 Task: Add an industrial background to the video "Movie E.mp4" and Play
Action: Mouse moved to (238, 133)
Screenshot: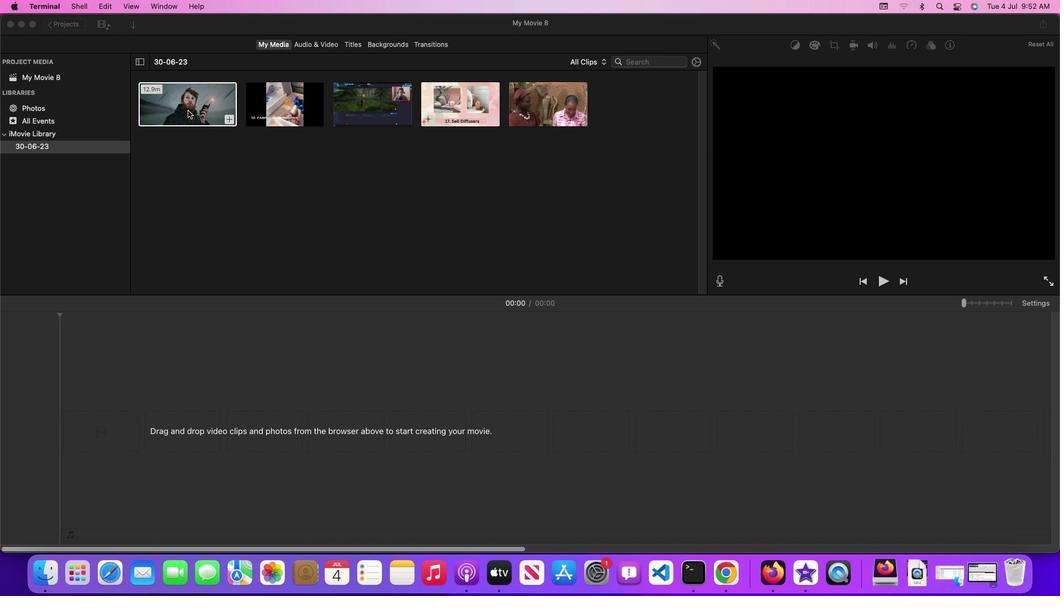 
Action: Mouse pressed left at (238, 133)
Screenshot: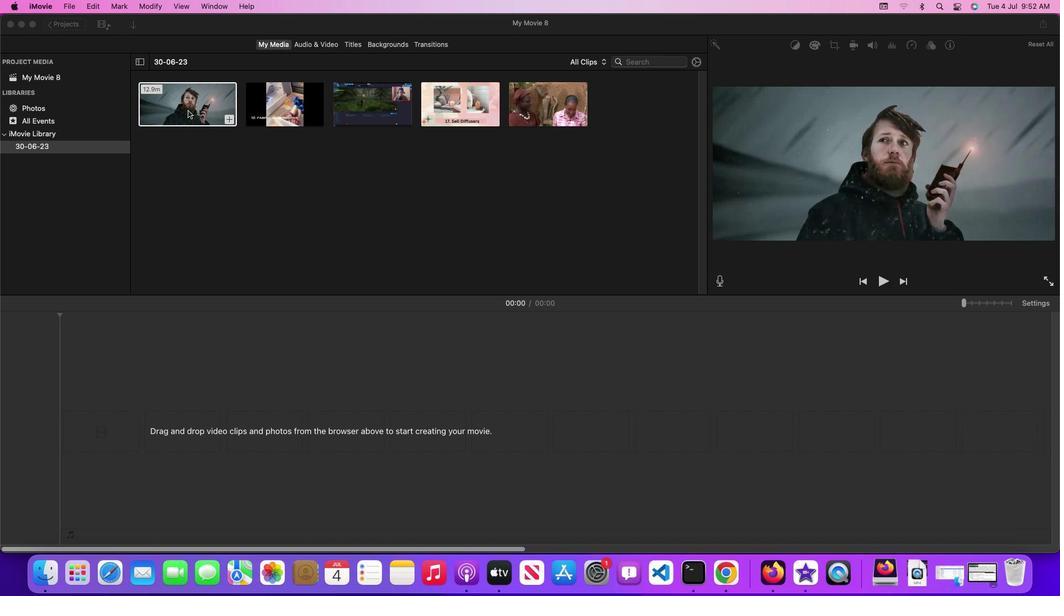 
Action: Mouse moved to (426, 87)
Screenshot: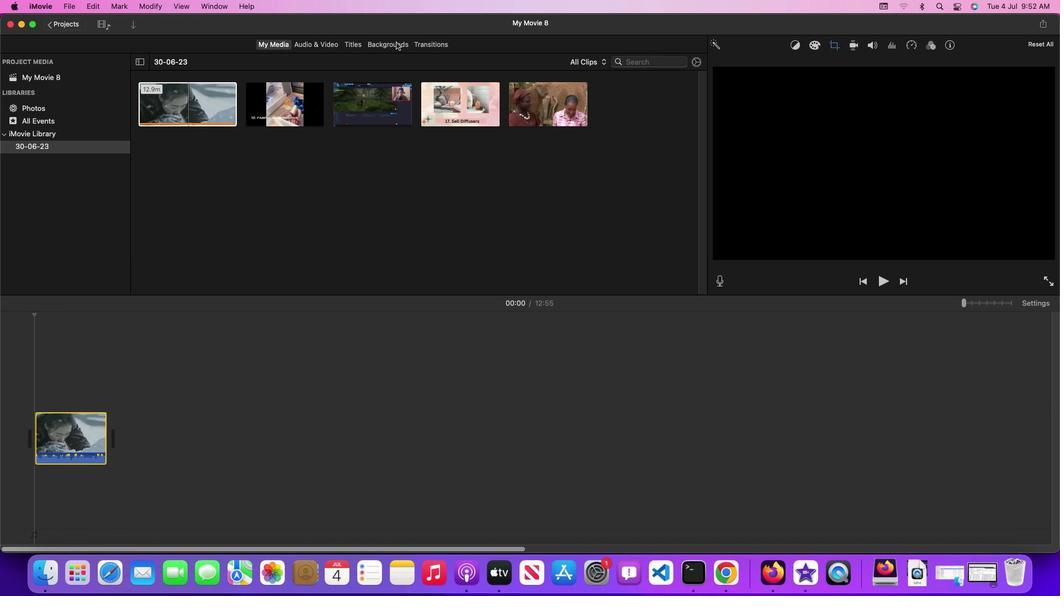 
Action: Mouse pressed left at (426, 87)
Screenshot: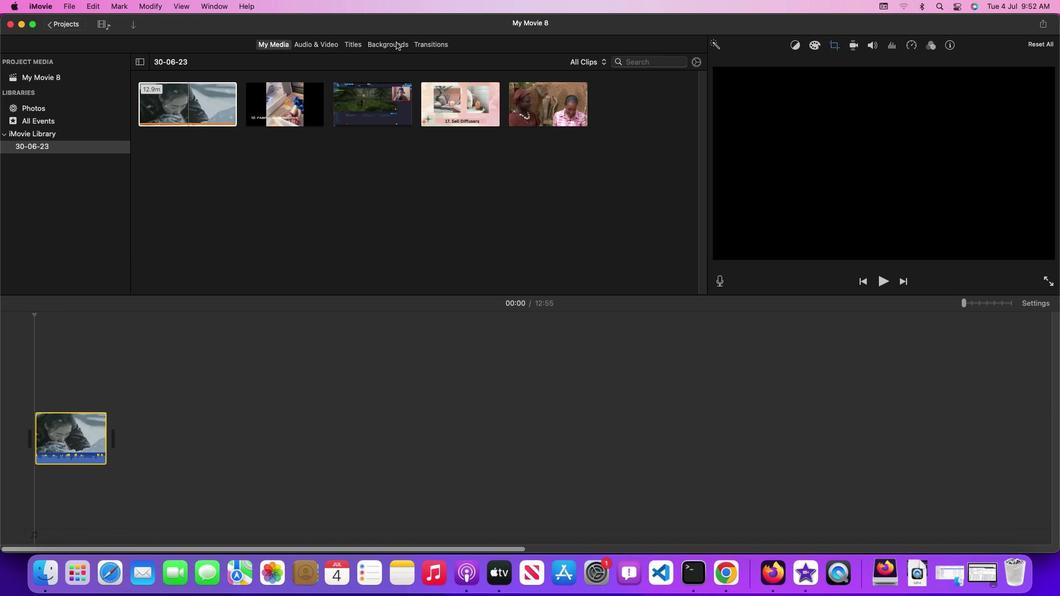
Action: Mouse moved to (387, 123)
Screenshot: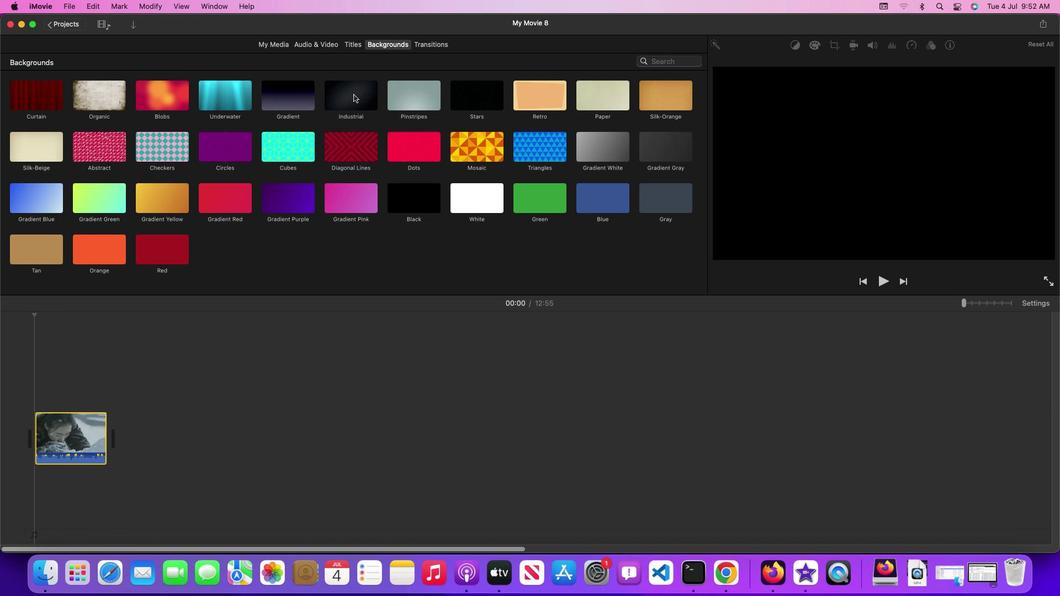 
Action: Mouse pressed left at (387, 123)
Screenshot: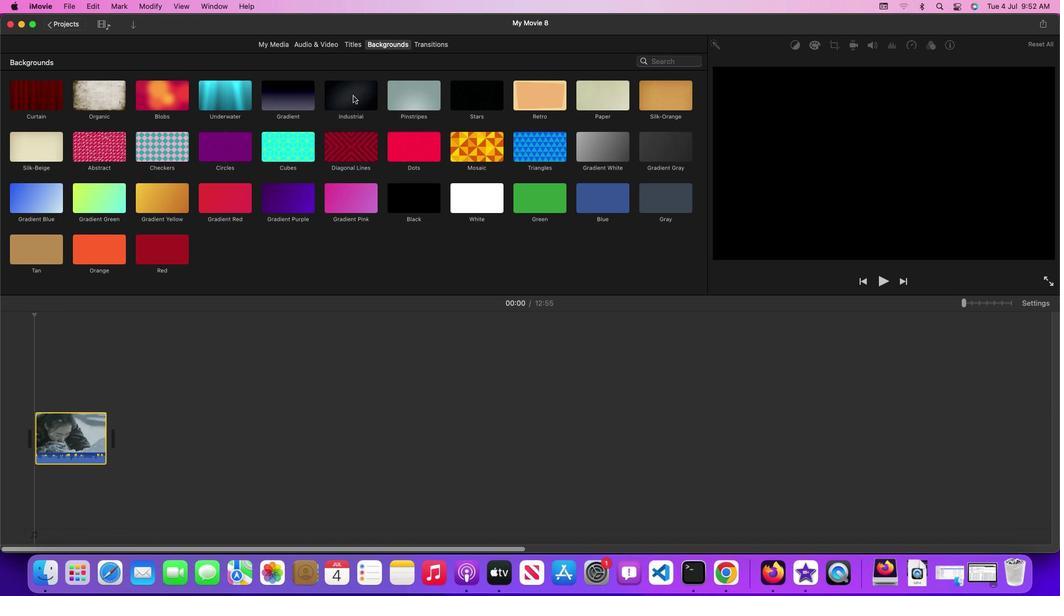
Action: Mouse moved to (207, 349)
Screenshot: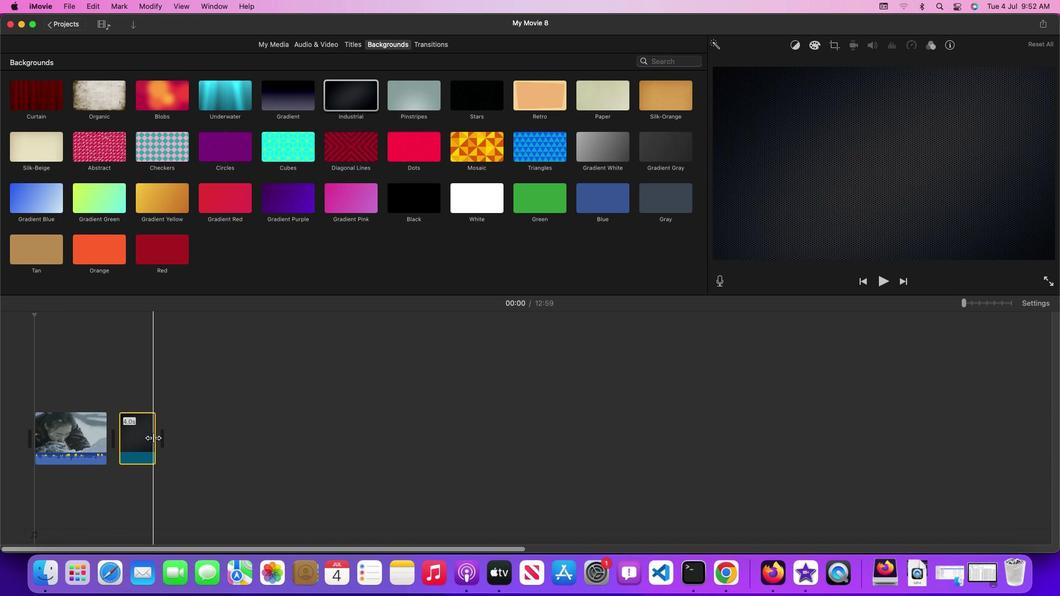 
Action: Mouse pressed left at (207, 349)
Screenshot: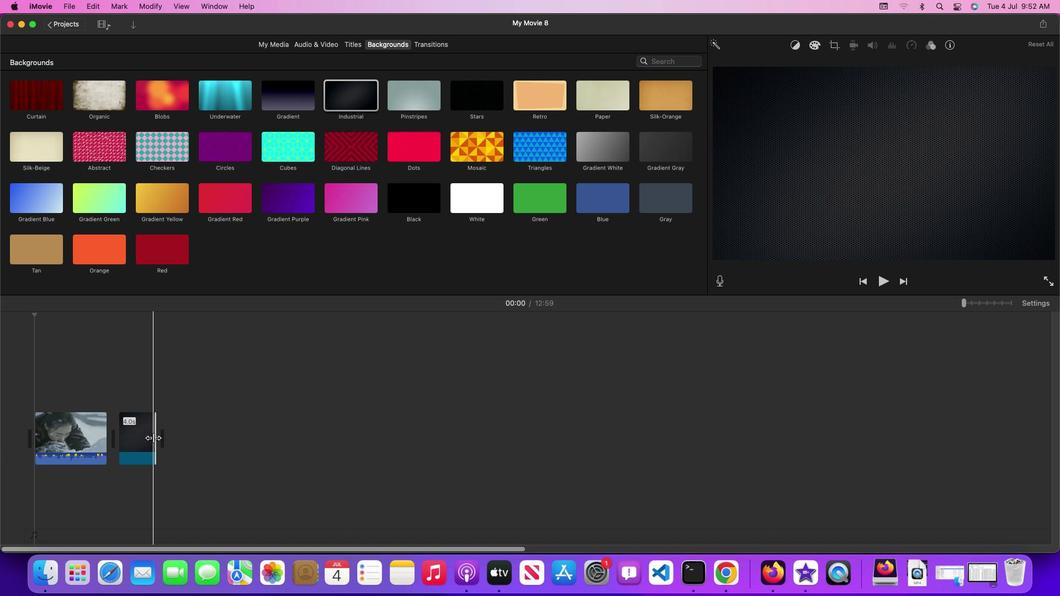 
Action: Mouse moved to (206, 350)
Screenshot: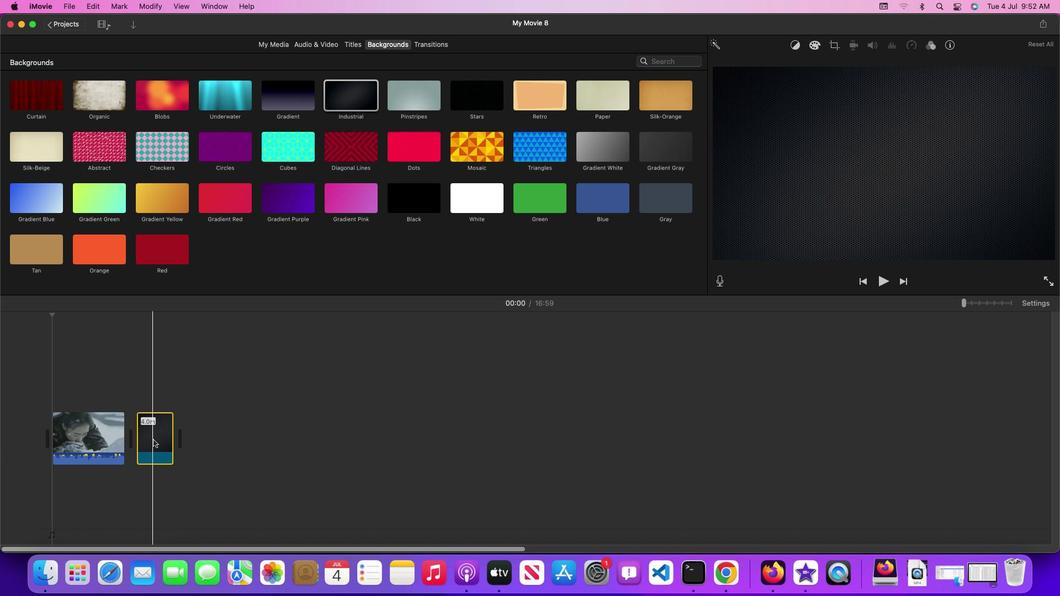 
Action: Mouse pressed left at (206, 350)
Screenshot: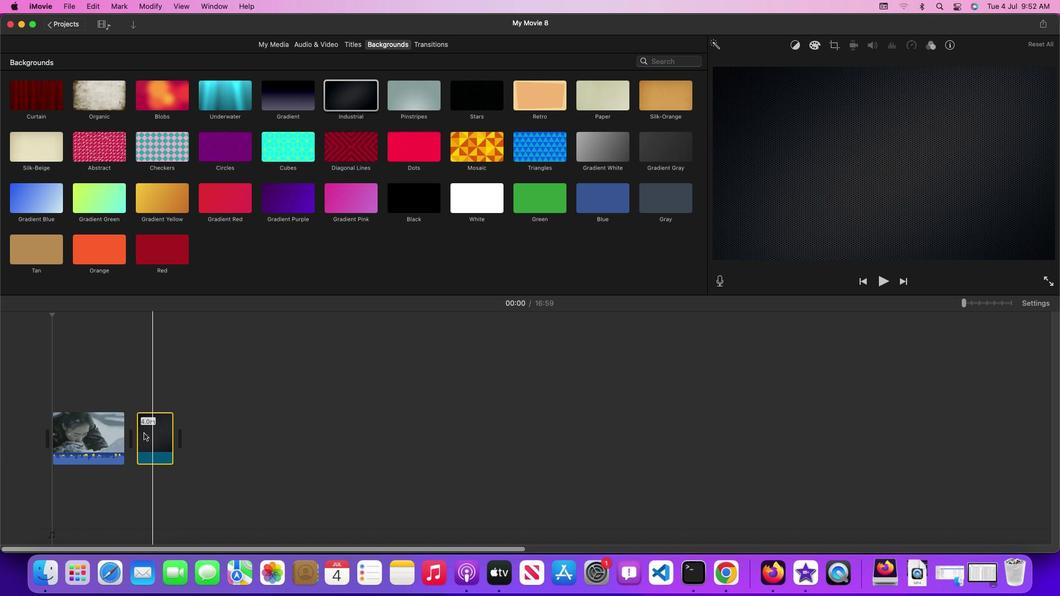 
Action: Mouse moved to (133, 317)
Screenshot: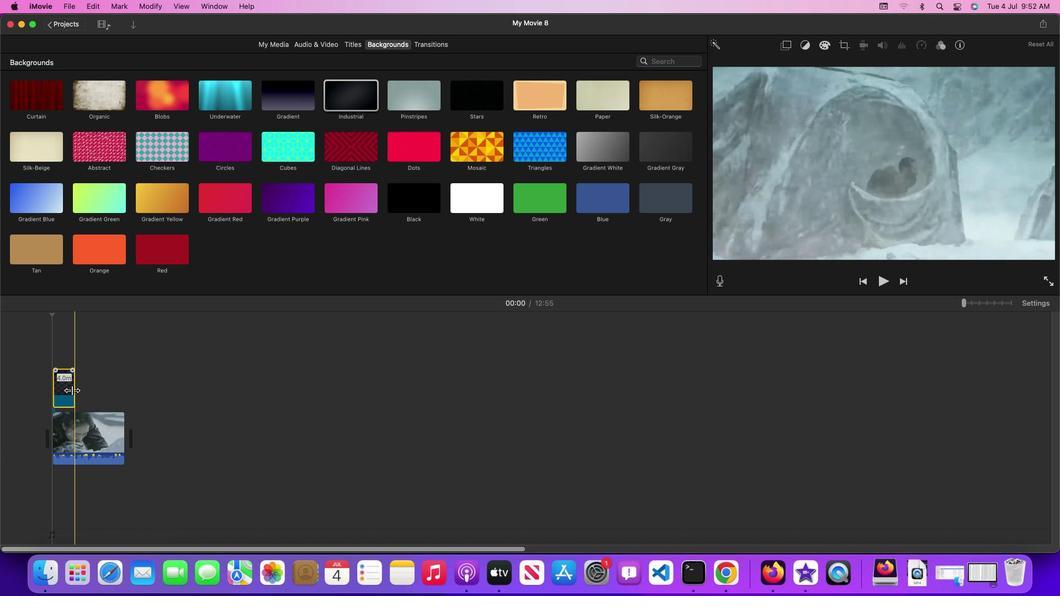 
Action: Mouse pressed left at (133, 317)
Screenshot: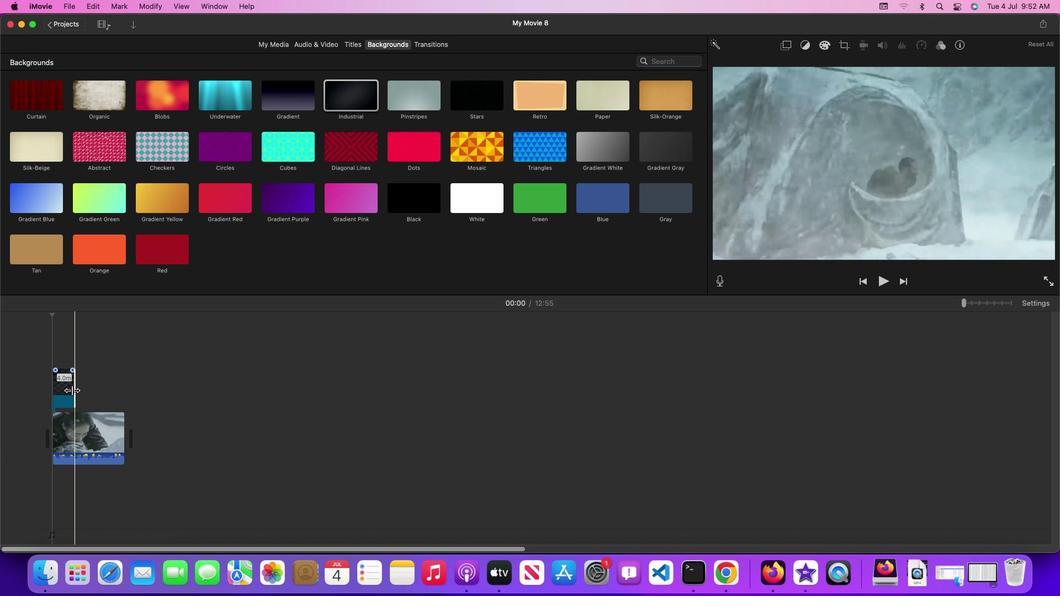 
Action: Mouse moved to (161, 344)
Screenshot: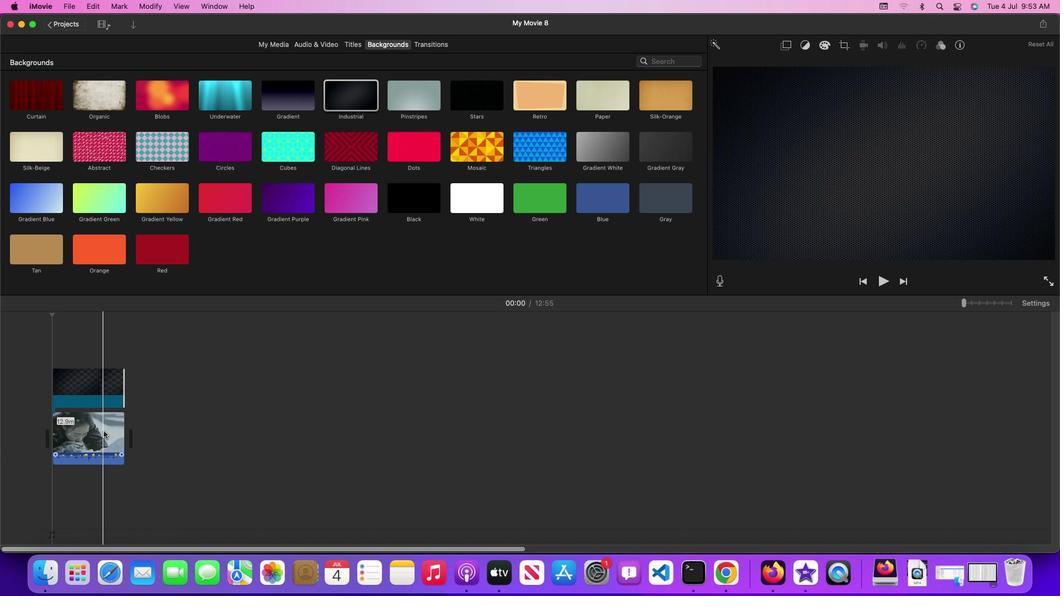 
Action: Mouse pressed left at (161, 344)
Screenshot: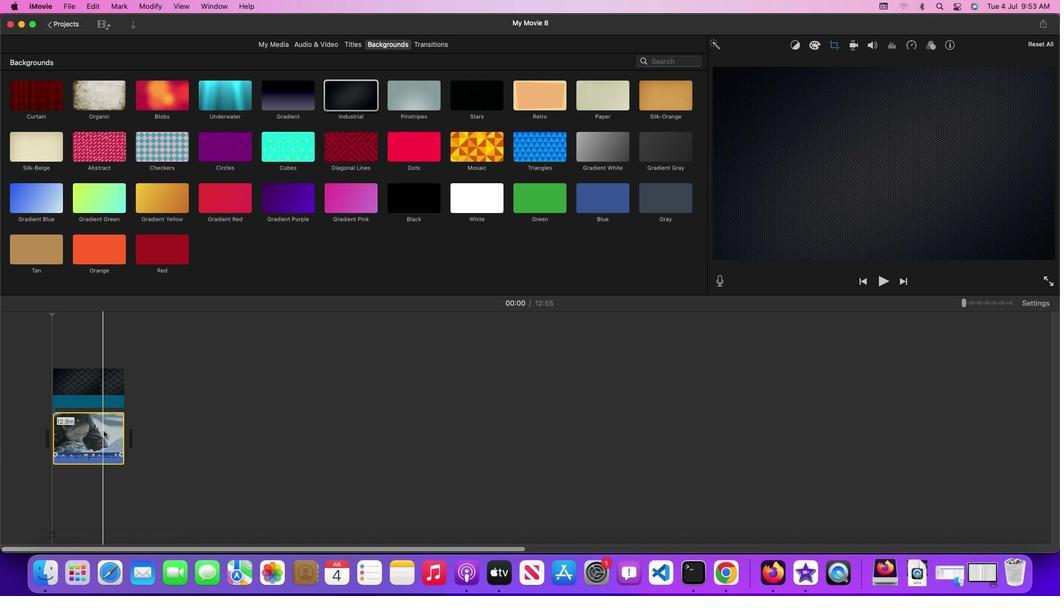 
Action: Mouse moved to (170, 319)
Screenshot: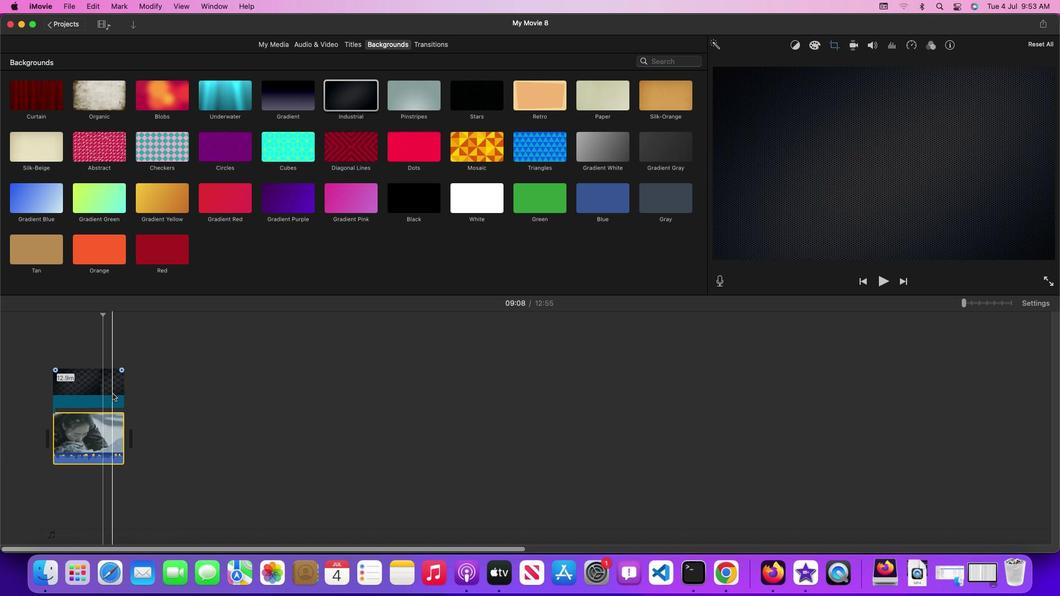 
Action: Mouse pressed left at (170, 319)
Screenshot: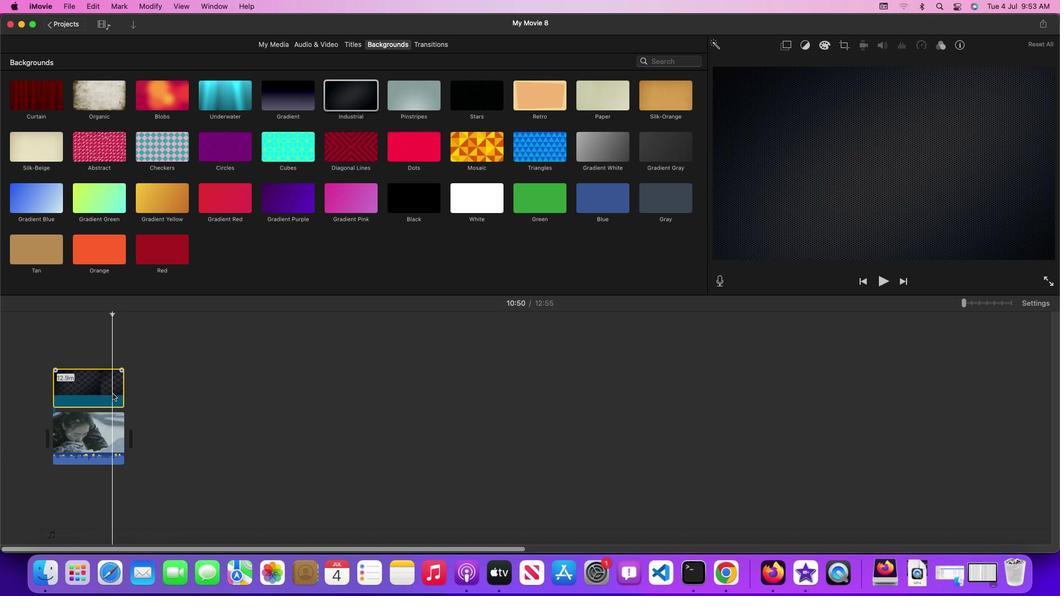 
Action: Mouse moved to (781, 88)
Screenshot: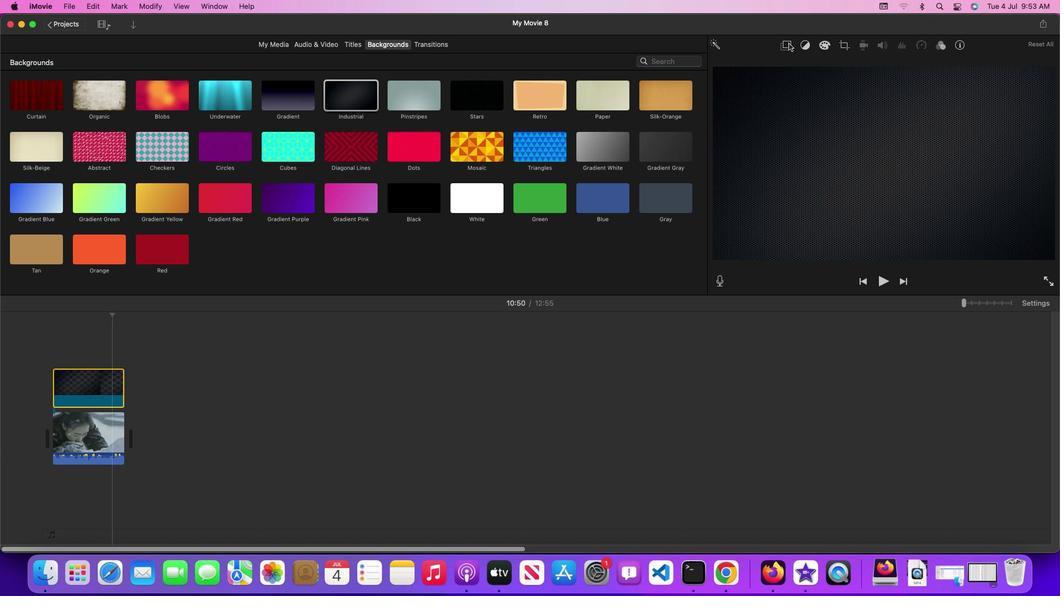 
Action: Mouse pressed left at (781, 88)
Screenshot: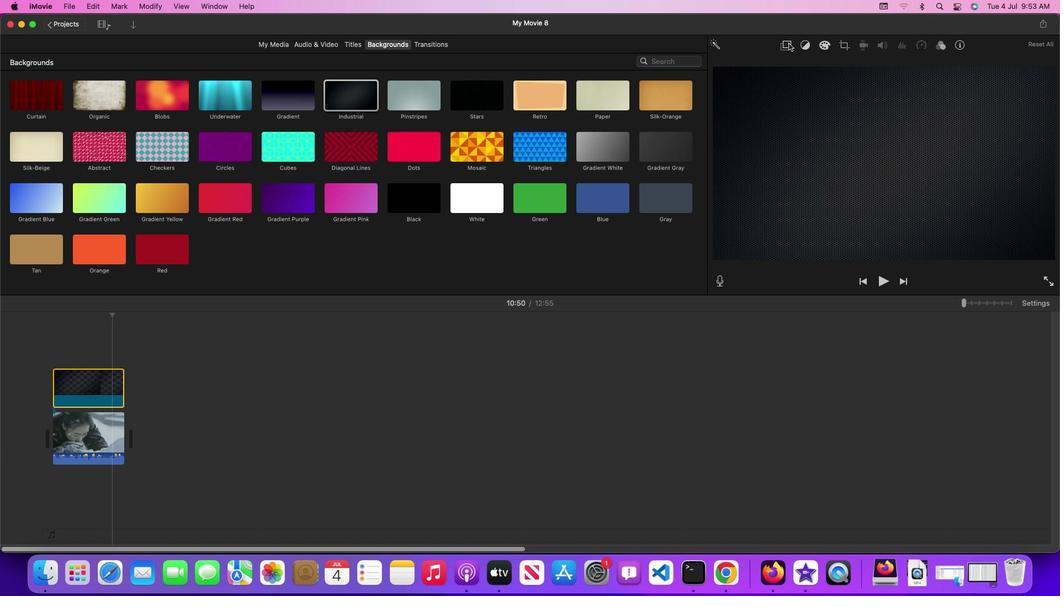 
Action: Mouse moved to (746, 101)
Screenshot: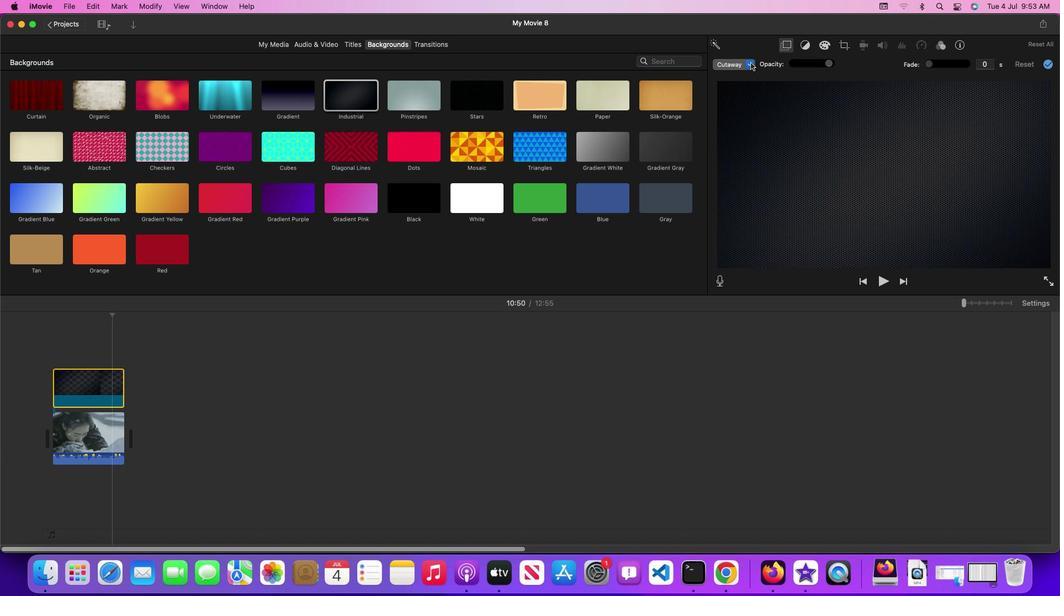 
Action: Mouse pressed left at (746, 101)
Screenshot: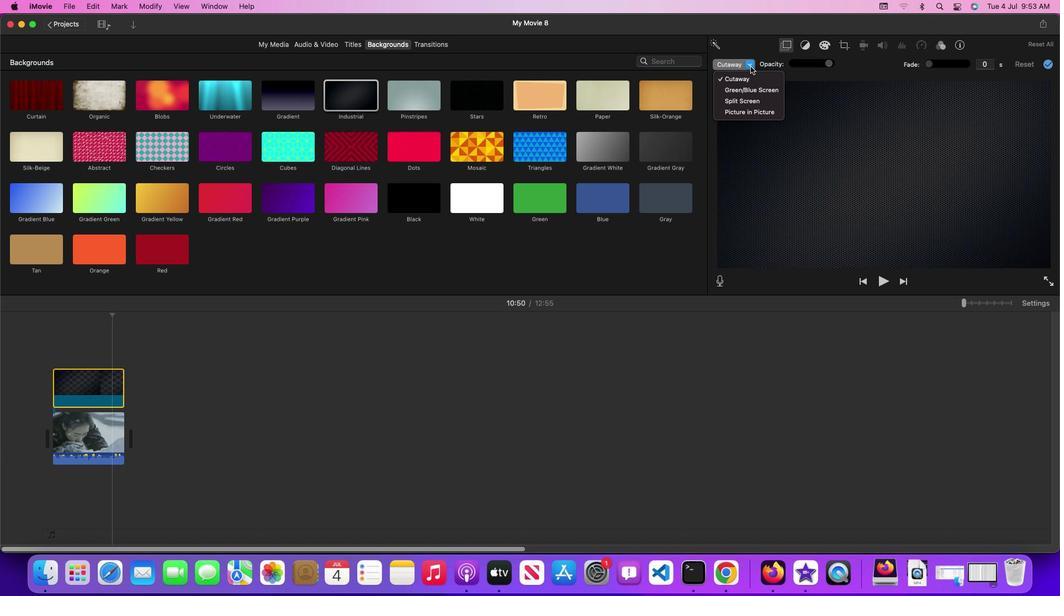 
Action: Mouse moved to (746, 133)
Screenshot: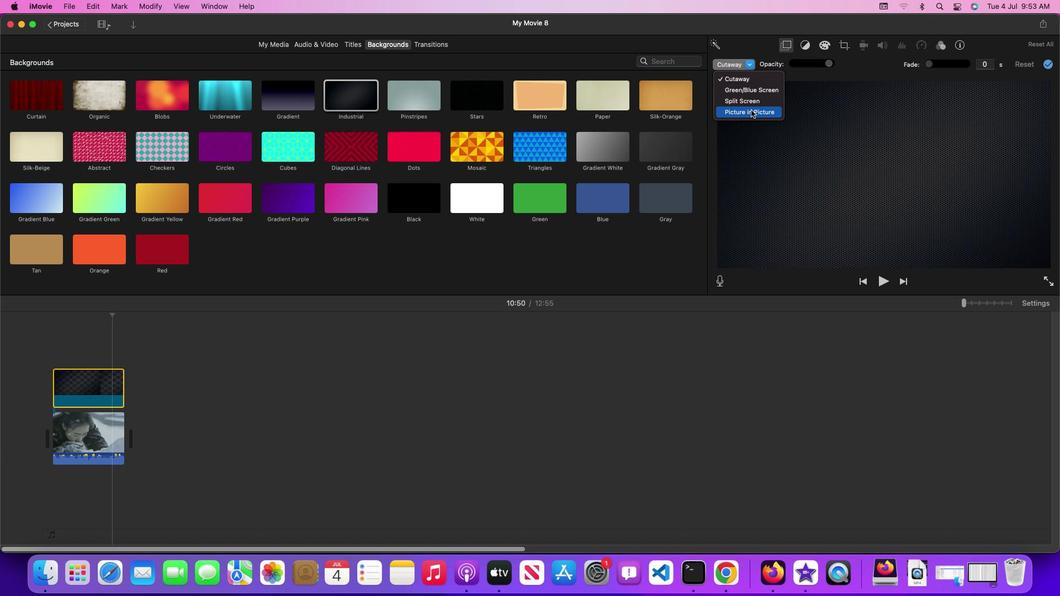 
Action: Mouse pressed left at (746, 133)
Screenshot: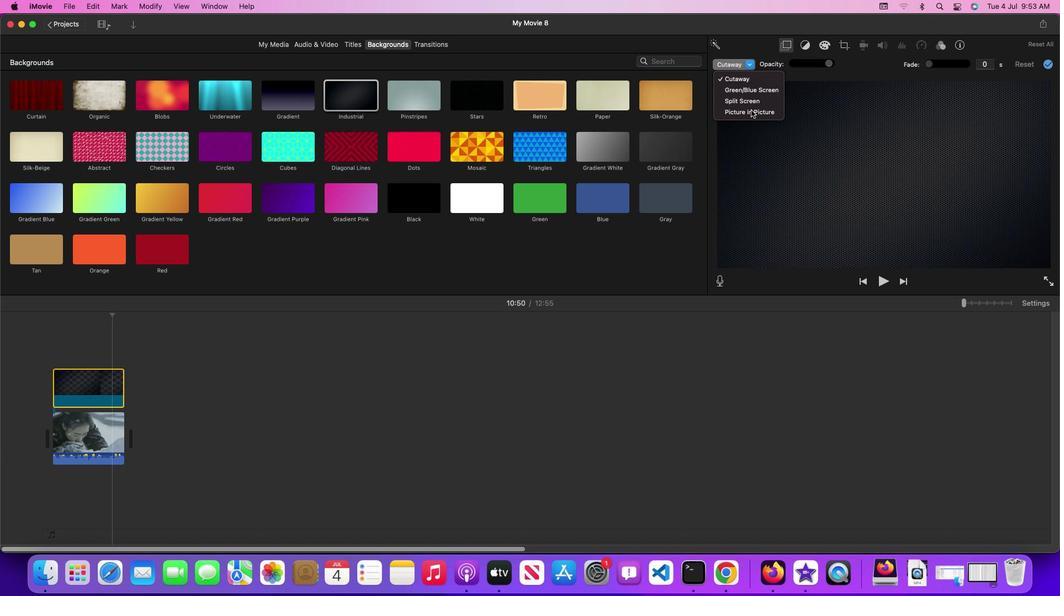 
Action: Mouse moved to (923, 142)
Screenshot: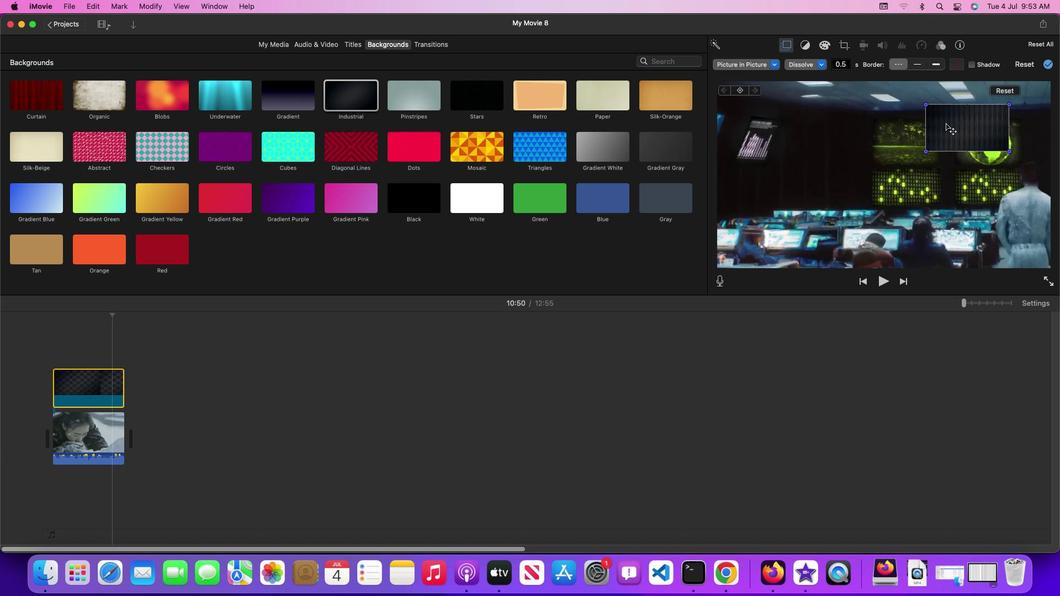 
Action: Mouse pressed left at (923, 142)
Screenshot: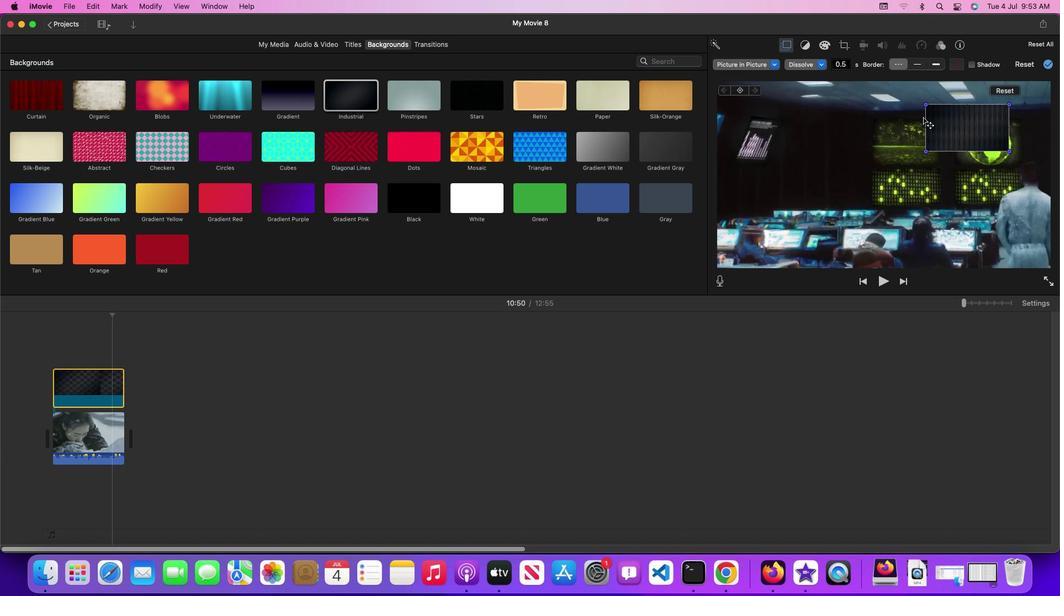 
Action: Mouse moved to (791, 141)
Screenshot: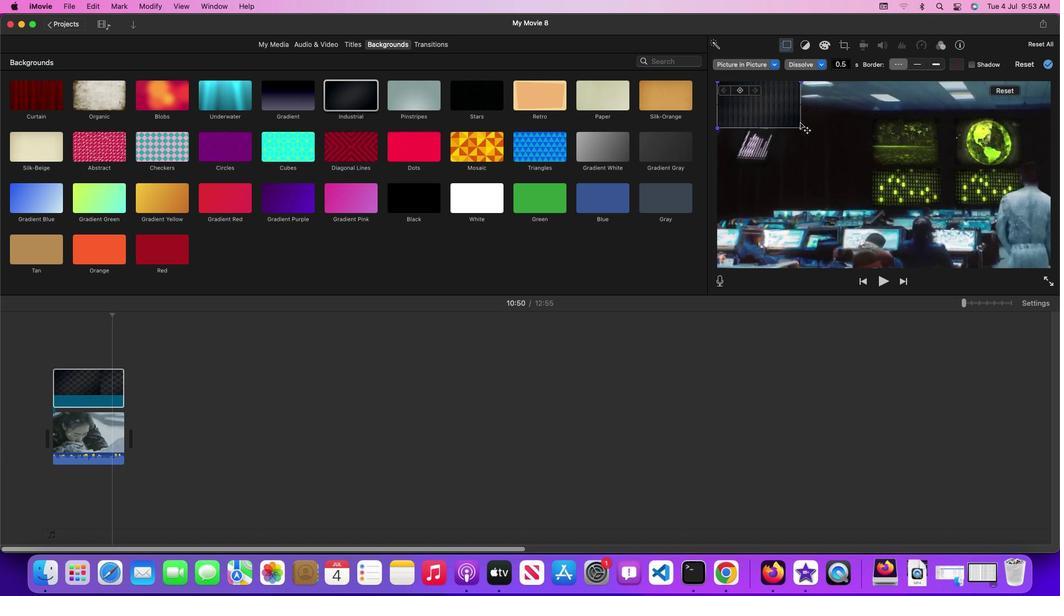 
Action: Mouse pressed left at (791, 141)
Screenshot: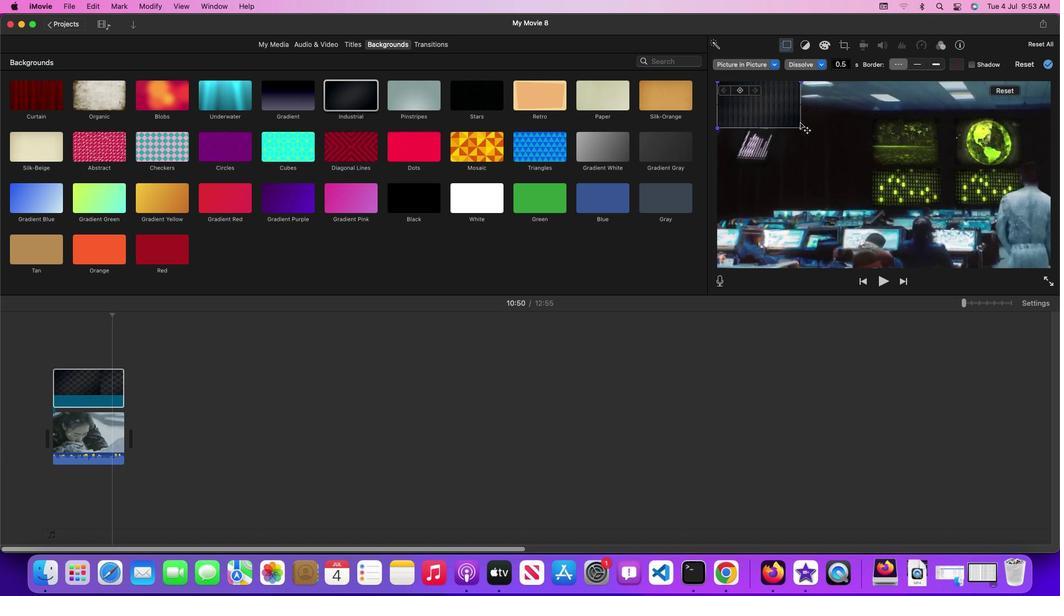 
Action: Mouse moved to (778, 135)
Screenshot: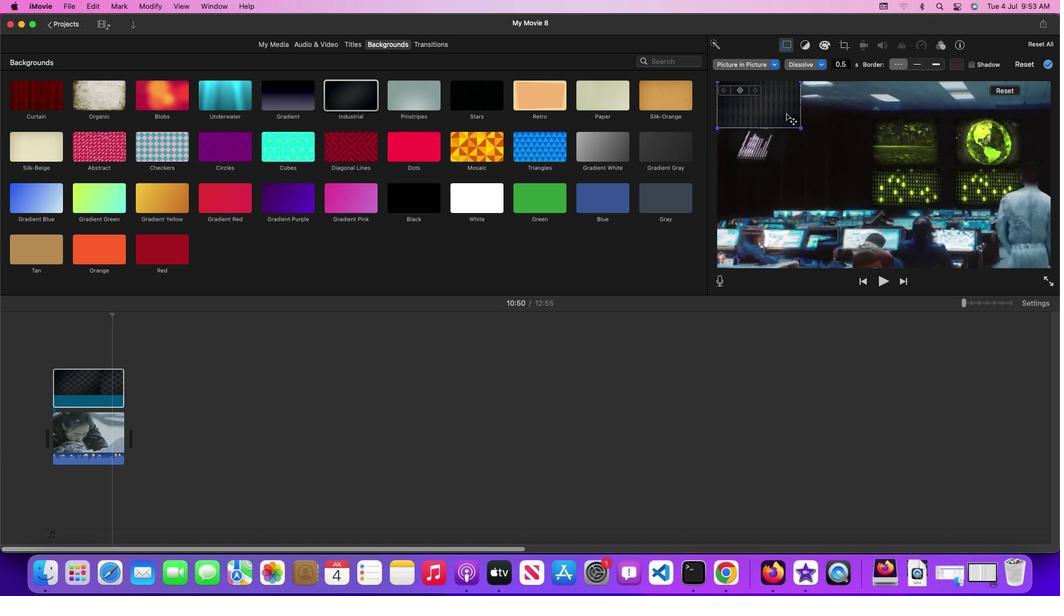 
Action: Mouse pressed left at (778, 135)
Screenshot: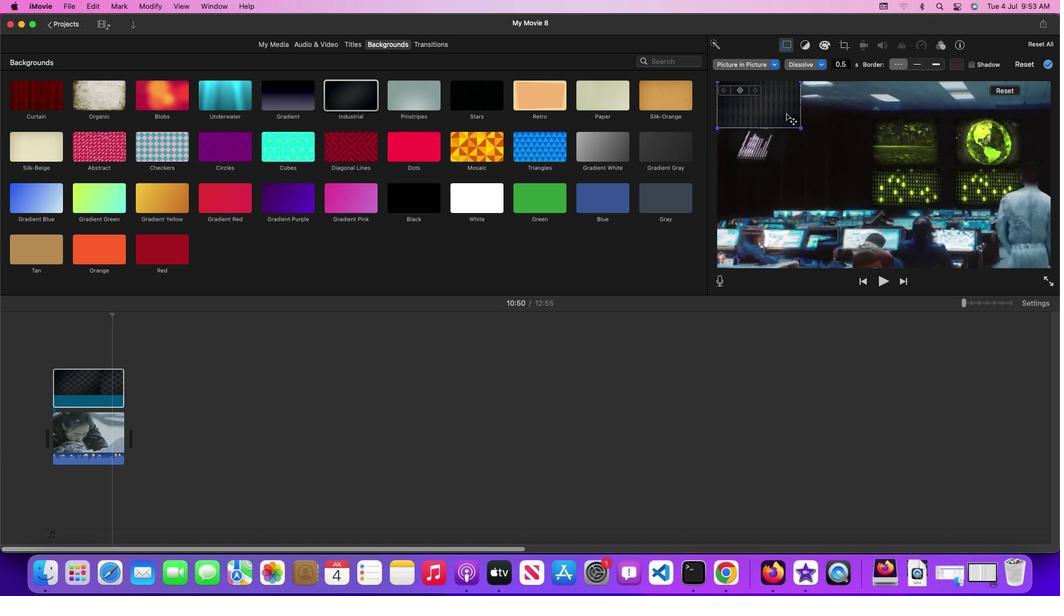 
Action: Mouse moved to (792, 143)
Screenshot: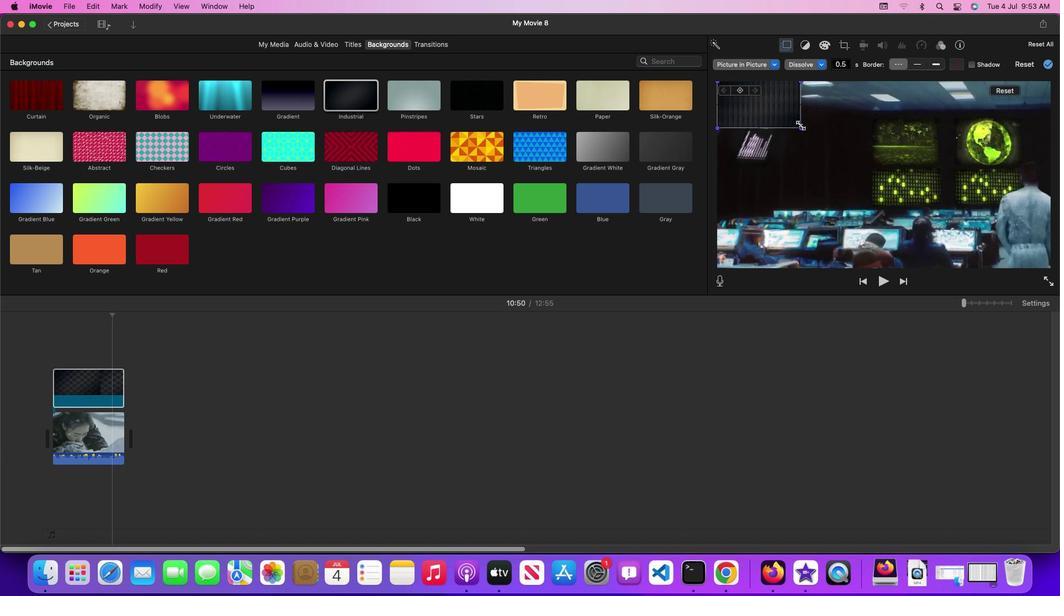 
Action: Mouse pressed left at (792, 143)
Screenshot: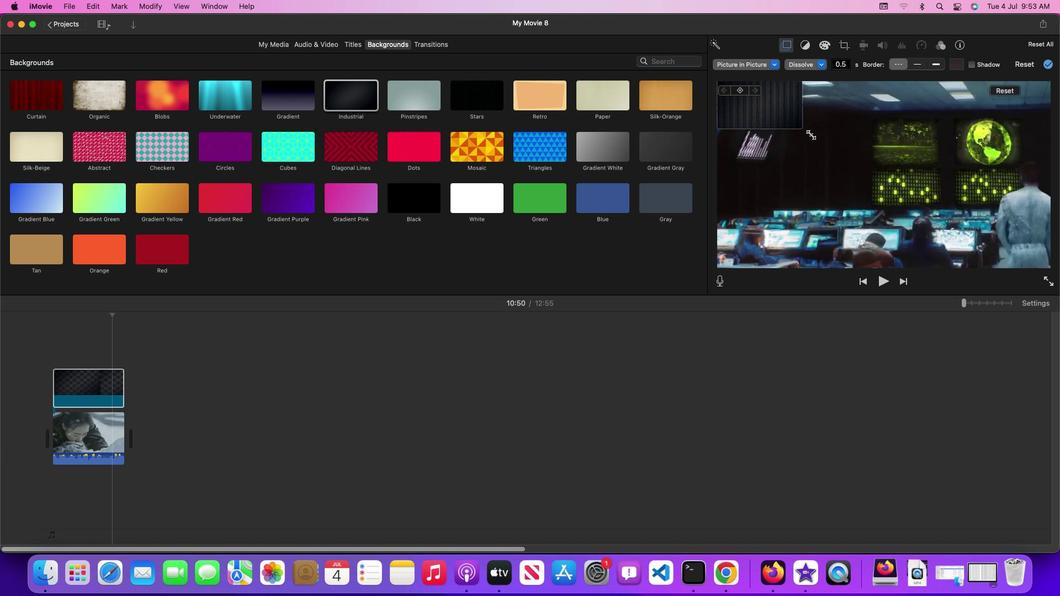 
Action: Mouse moved to (768, 102)
Screenshot: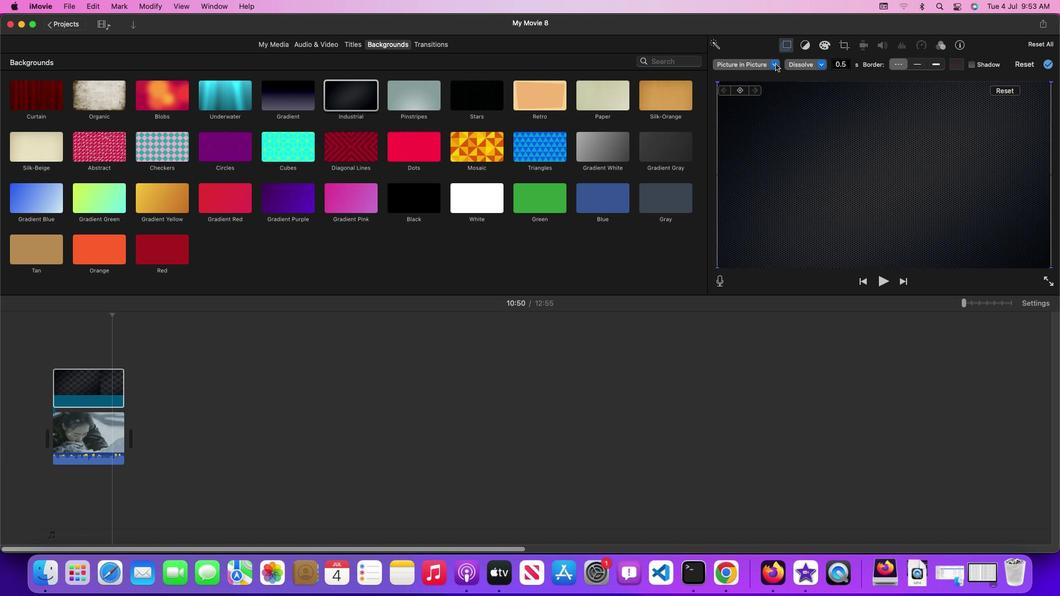
Action: Mouse pressed left at (768, 102)
Screenshot: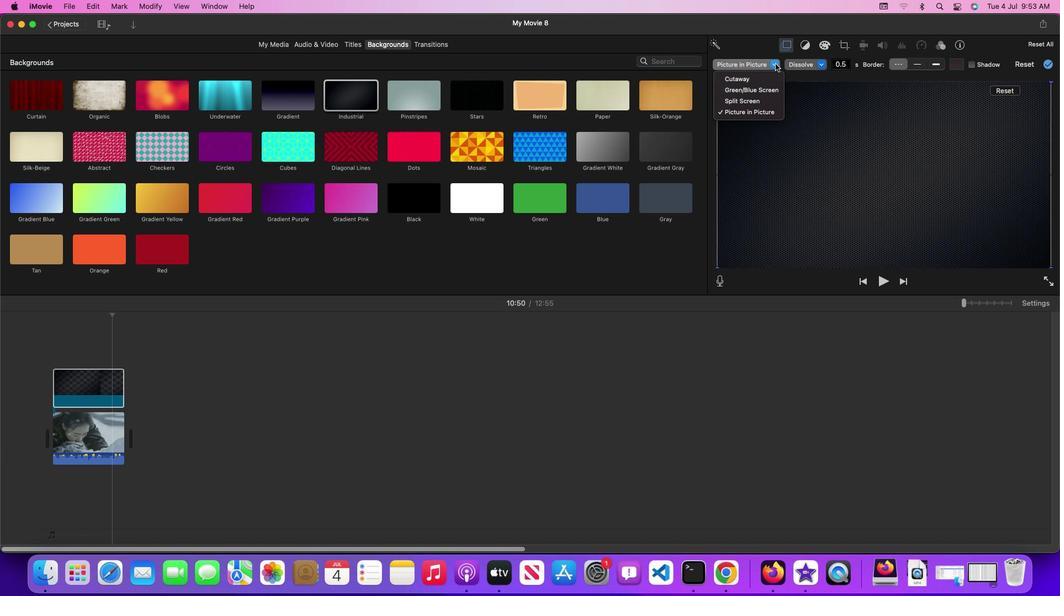 
Action: Mouse moved to (766, 111)
Screenshot: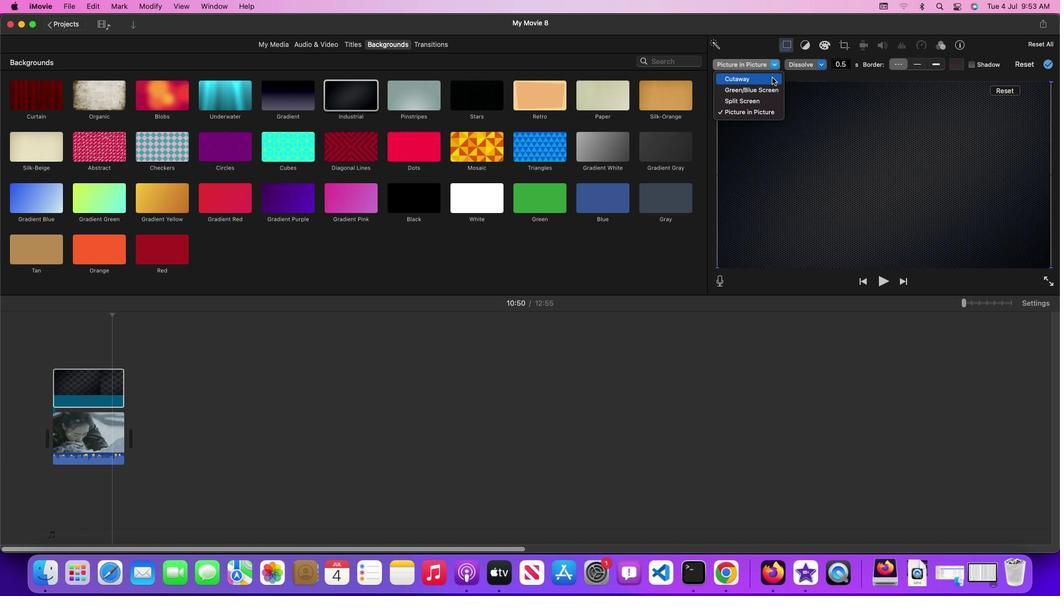 
Action: Mouse pressed left at (766, 111)
Screenshot: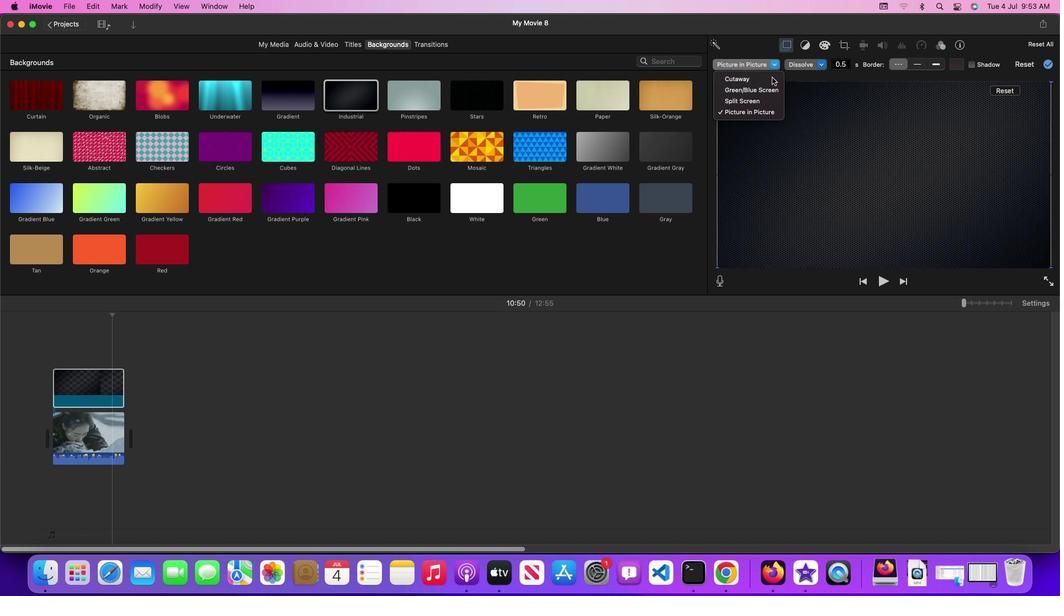 
Action: Mouse moved to (819, 102)
Screenshot: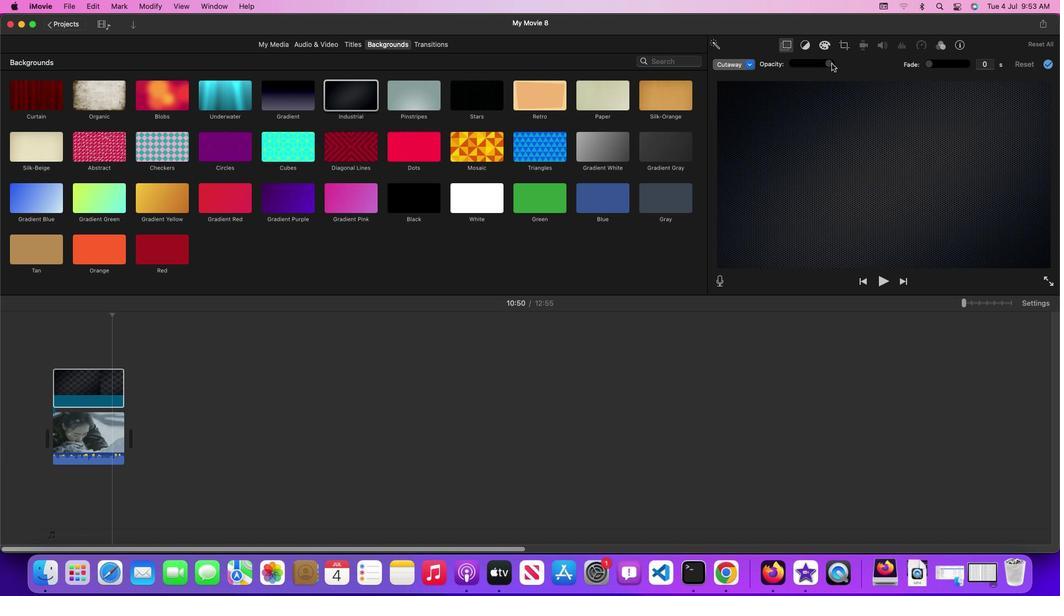 
Action: Mouse pressed left at (819, 102)
Screenshot: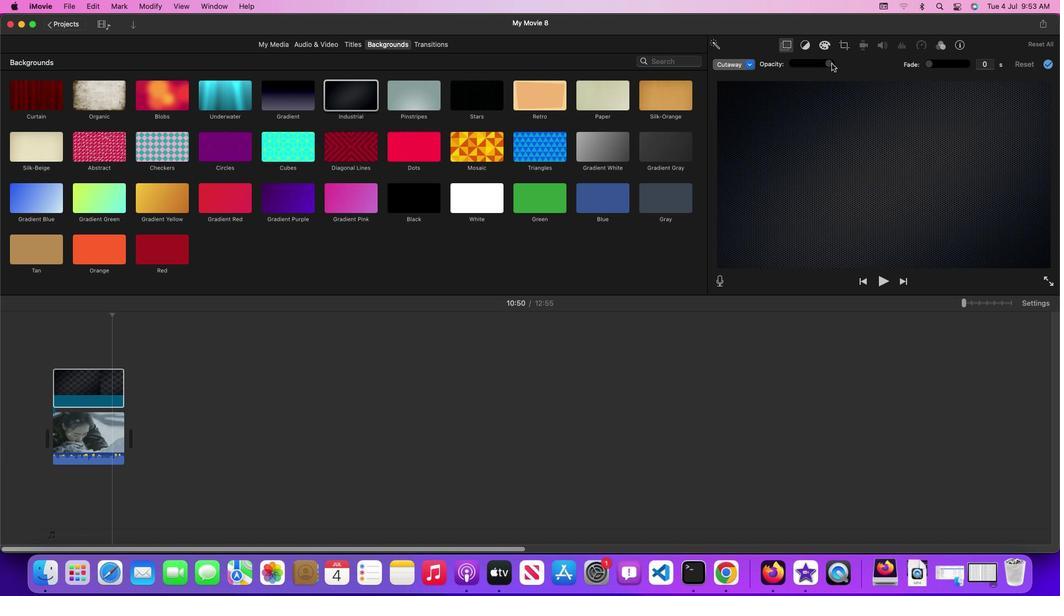 
Action: Mouse moved to (808, 123)
Screenshot: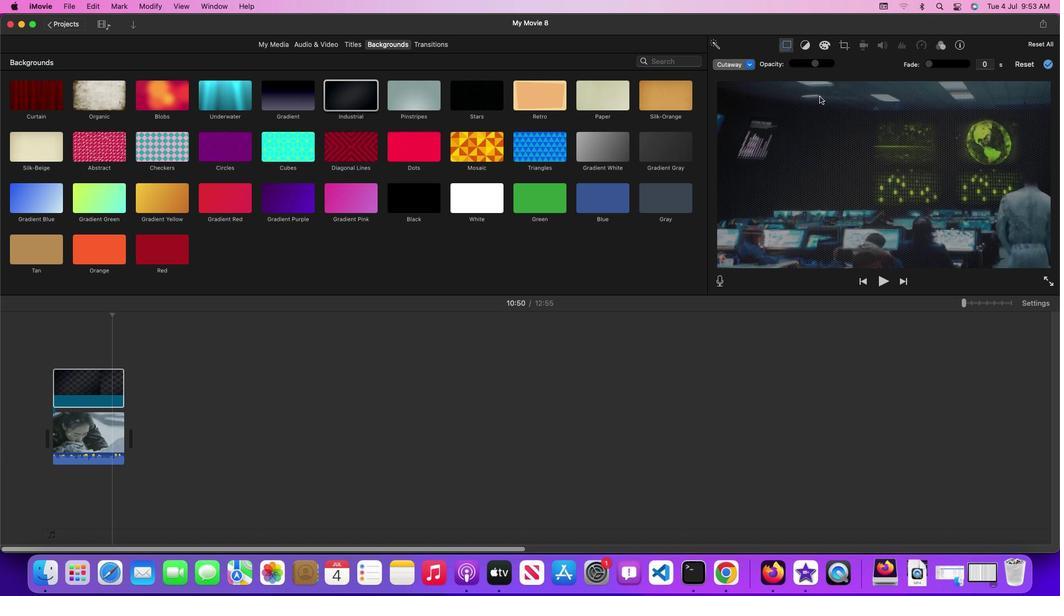 
Action: Key pressed Key.space
Screenshot: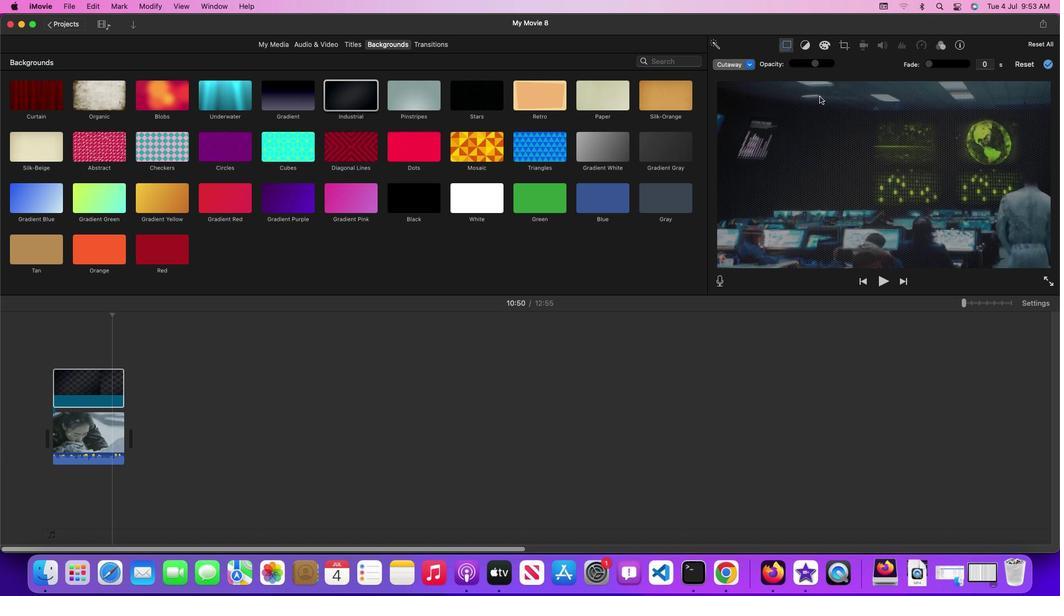 
Action: Mouse moved to (824, 143)
Screenshot: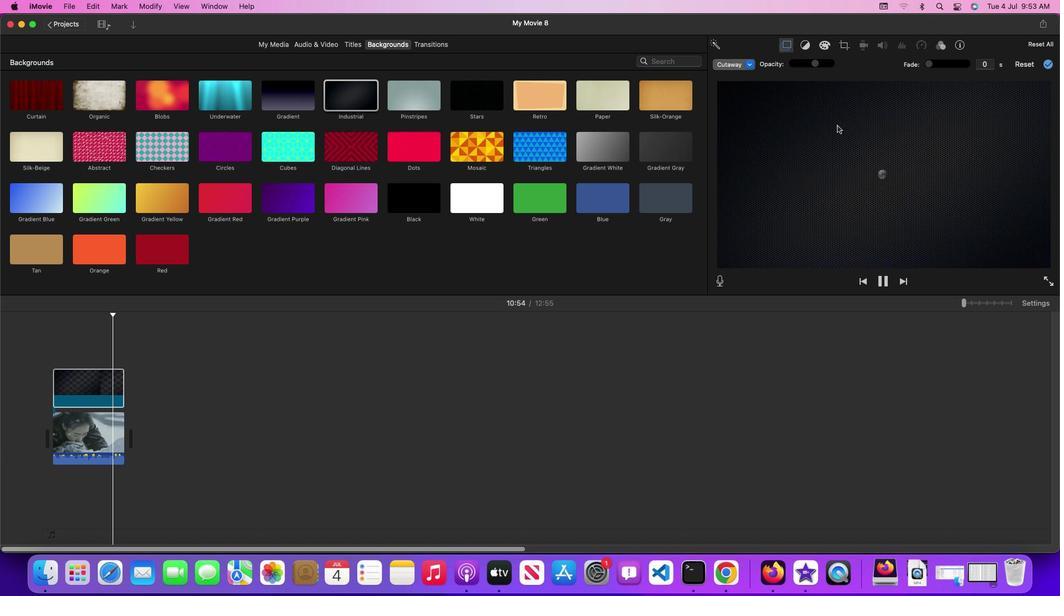 
